 Task: Create a scrum project WorkWave.
Action: Mouse moved to (207, 53)
Screenshot: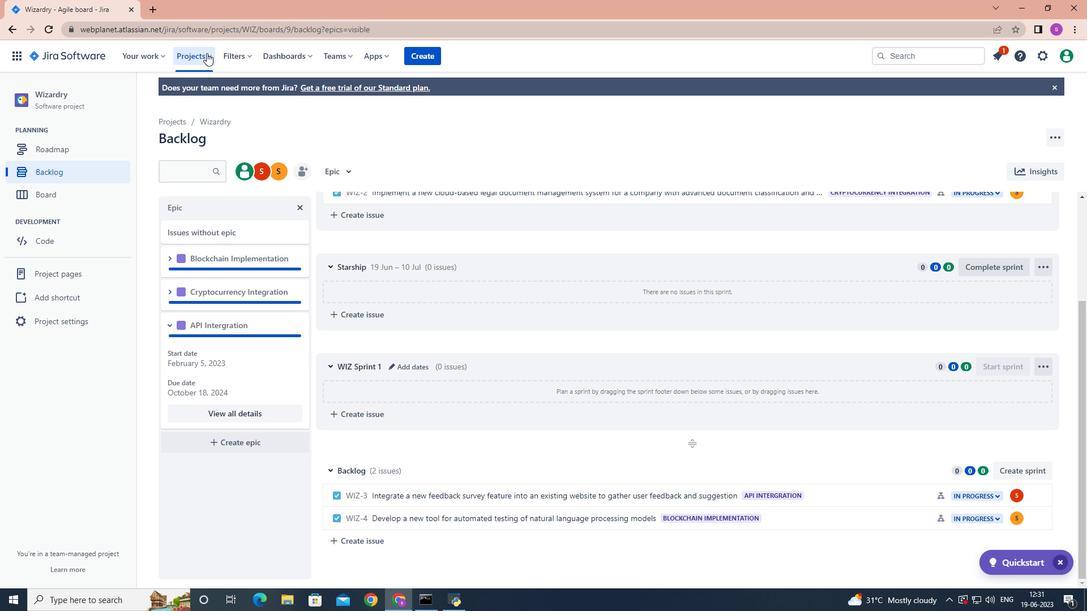 
Action: Mouse pressed left at (207, 53)
Screenshot: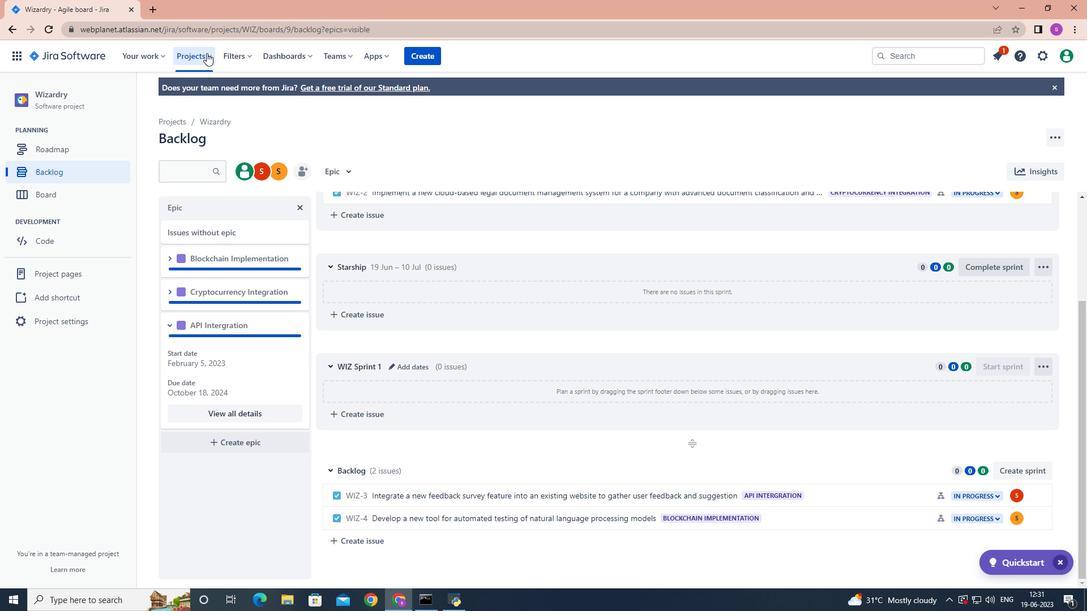 
Action: Mouse moved to (225, 284)
Screenshot: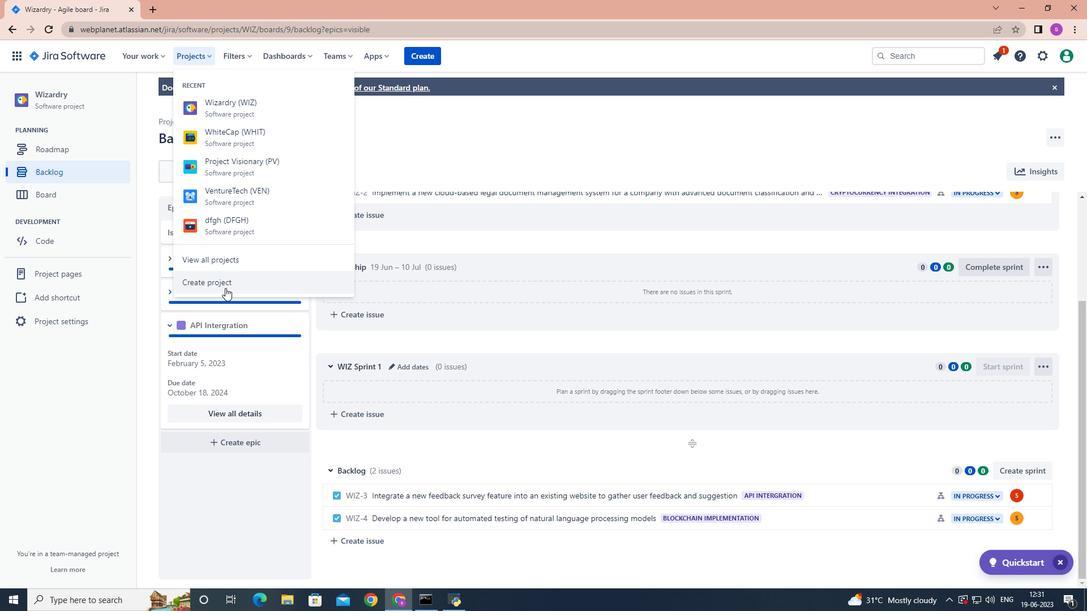 
Action: Mouse pressed left at (225, 284)
Screenshot: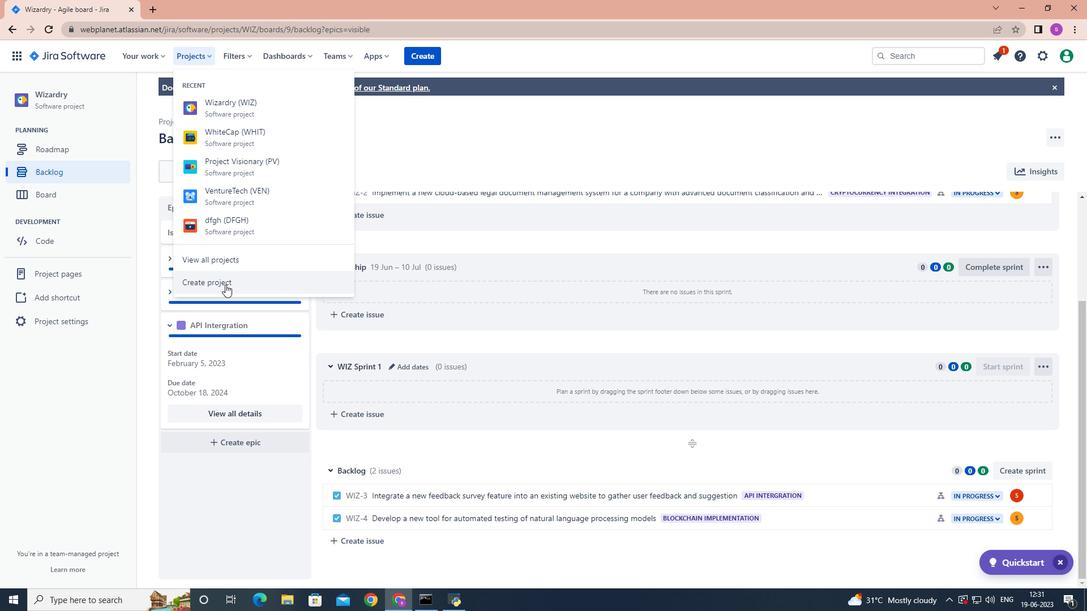 
Action: Mouse moved to (423, 283)
Screenshot: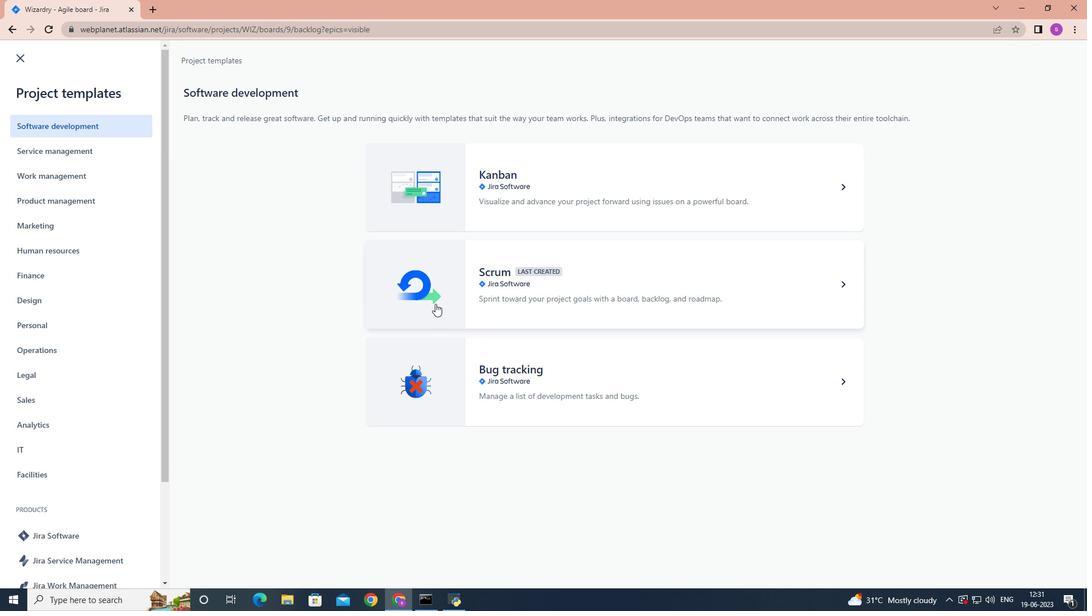 
Action: Mouse pressed left at (423, 283)
Screenshot: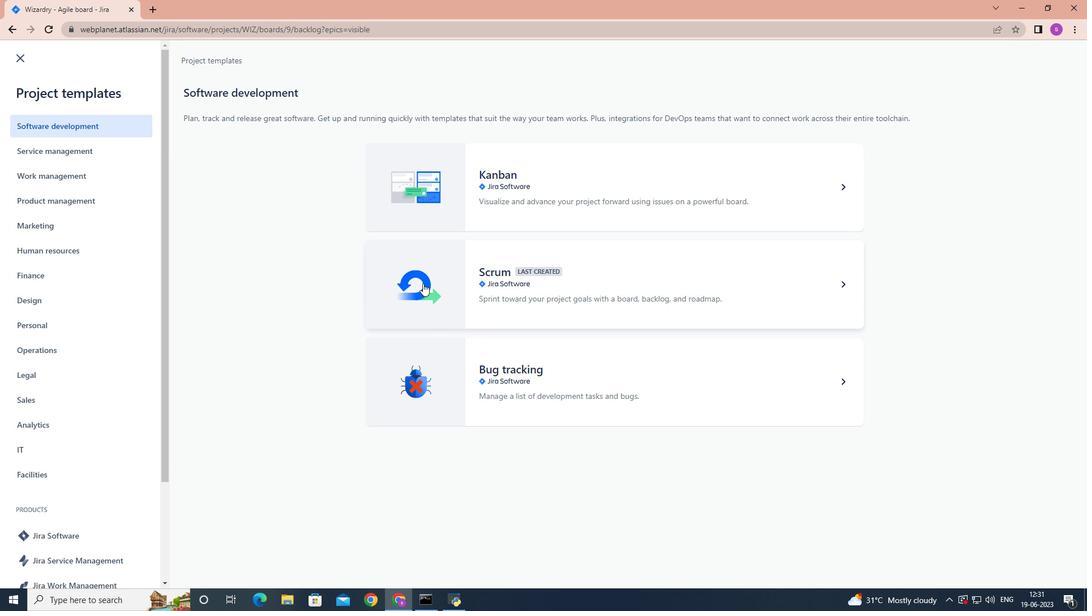 
Action: Mouse moved to (840, 562)
Screenshot: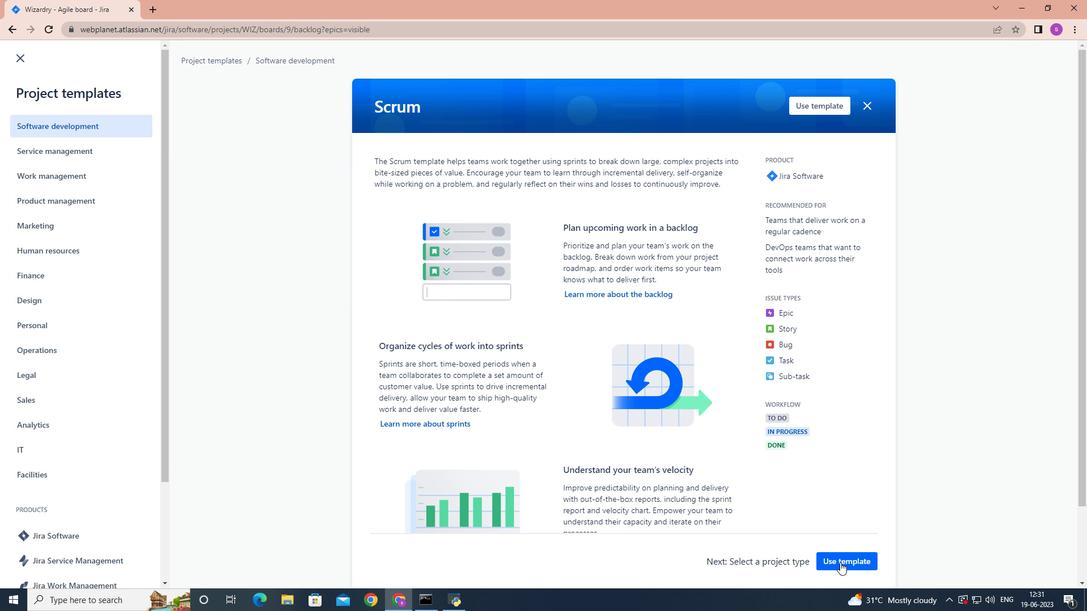 
Action: Mouse pressed left at (840, 562)
Screenshot: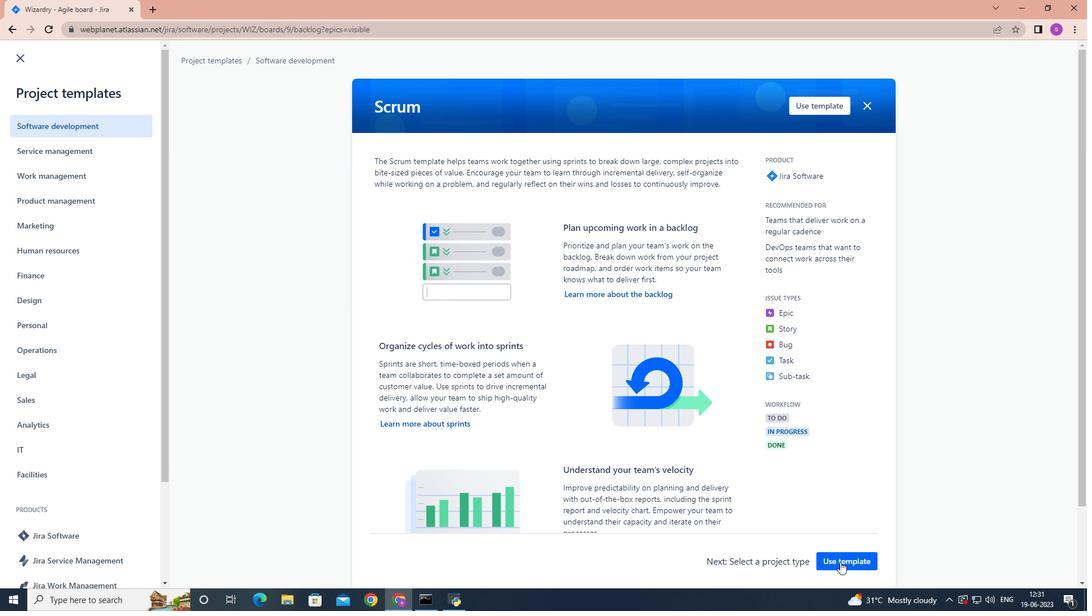
Action: Mouse moved to (466, 555)
Screenshot: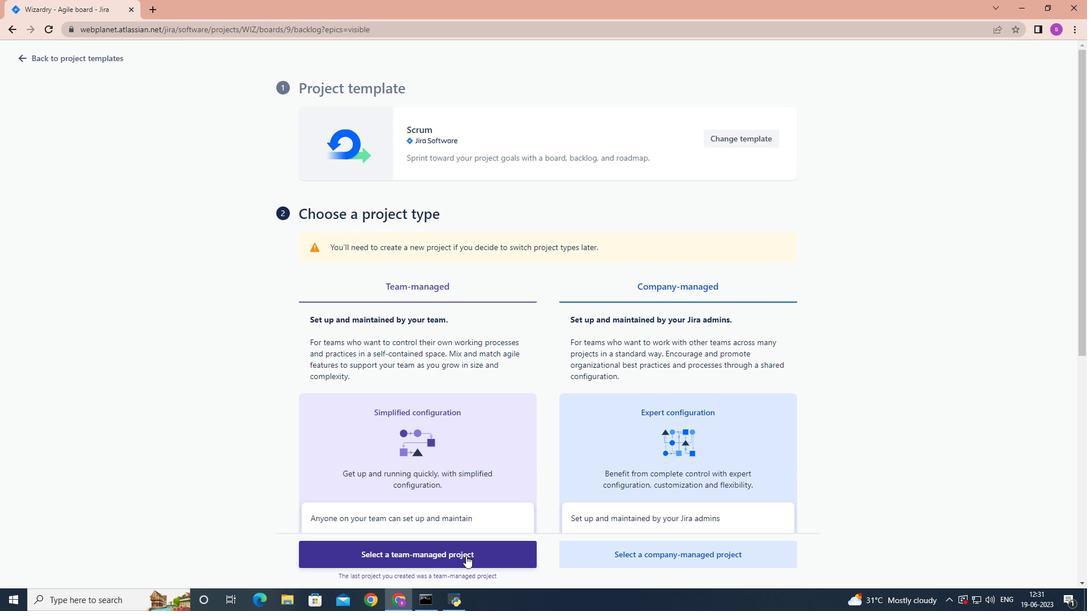 
Action: Mouse pressed left at (466, 555)
Screenshot: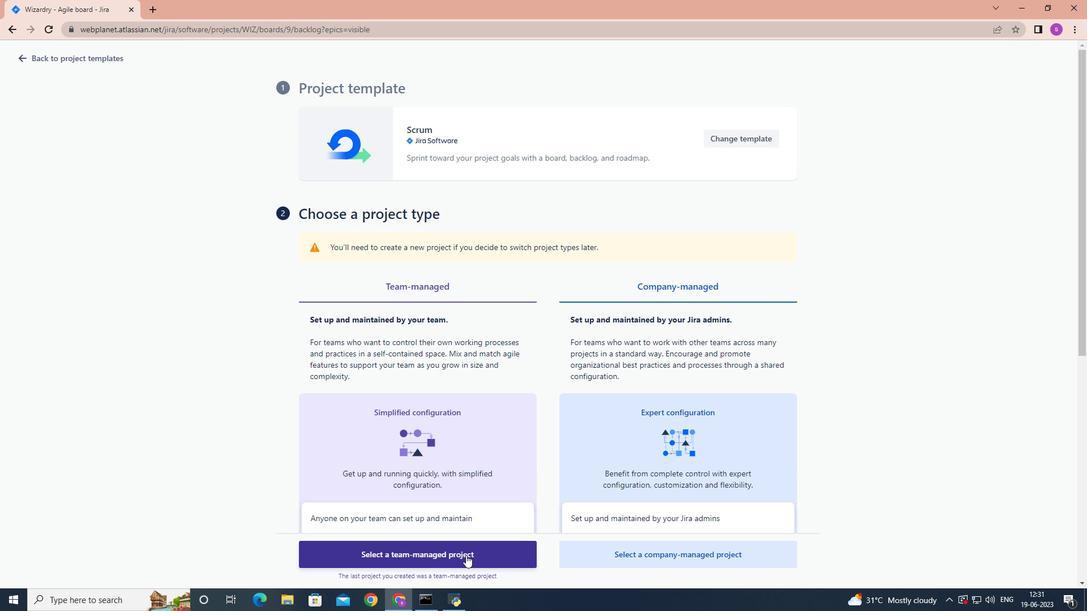 
Action: Mouse moved to (406, 483)
Screenshot: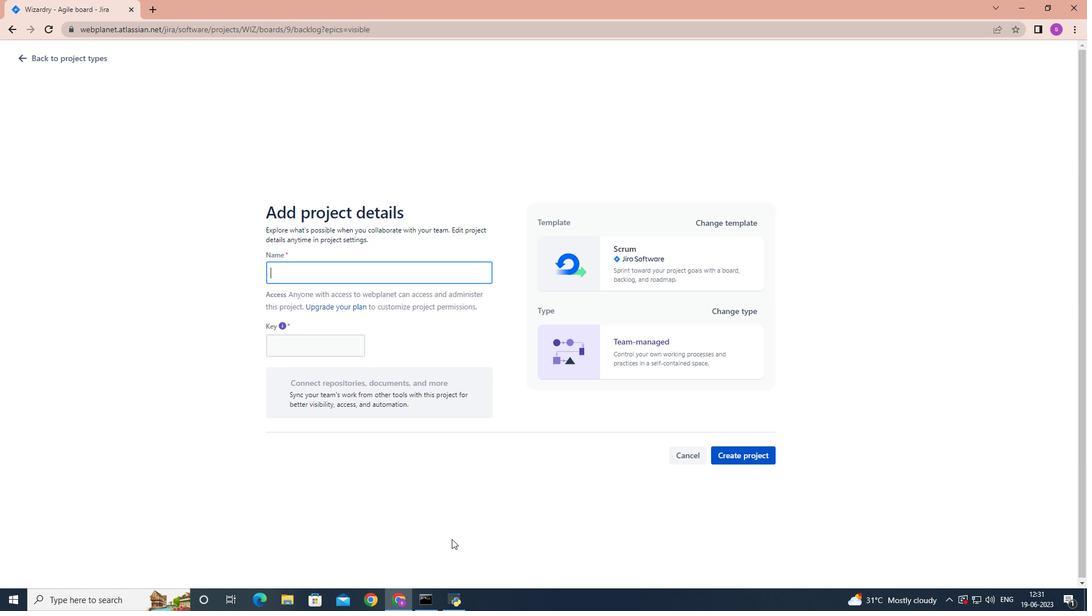 
Action: Key pressed <Key.shift>Work<Key.shift>wa<Key.backspace><Key.backspace><Key.shift>Wave
Screenshot: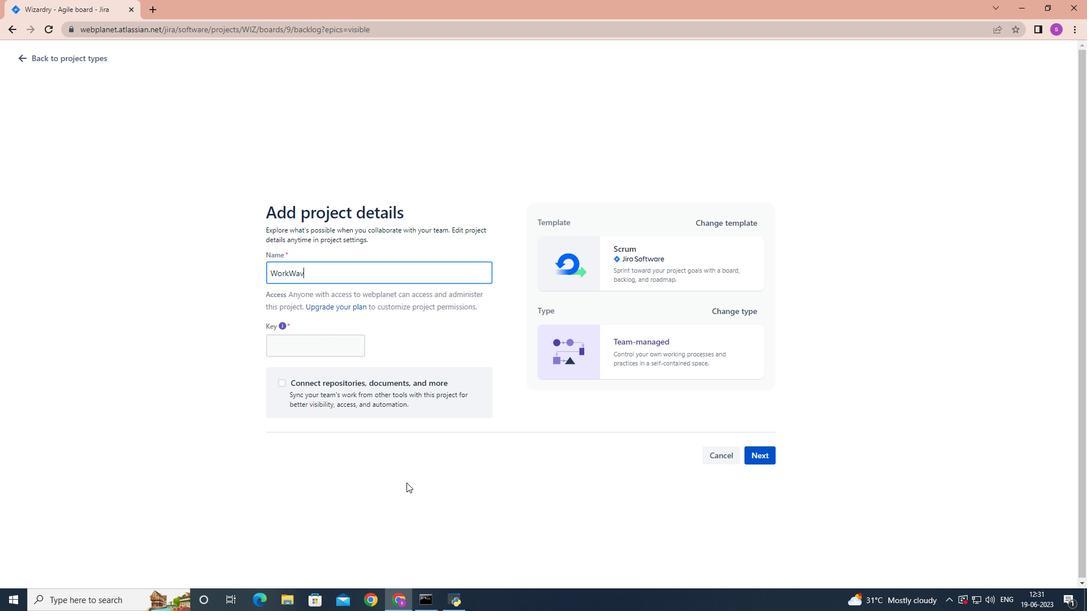 
Action: Mouse moved to (759, 460)
Screenshot: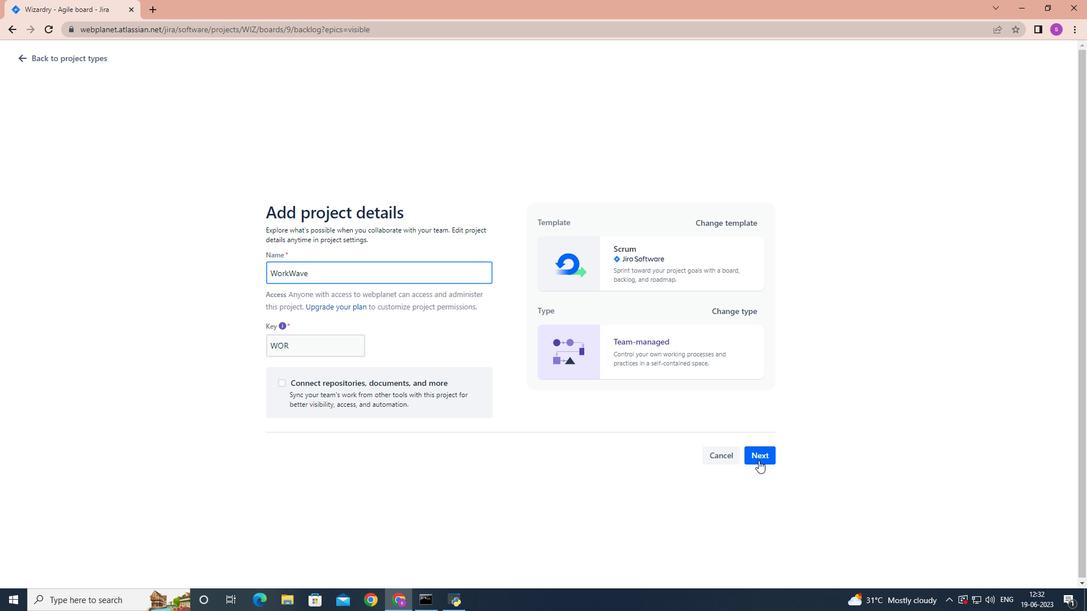 
Action: Mouse pressed left at (759, 460)
Screenshot: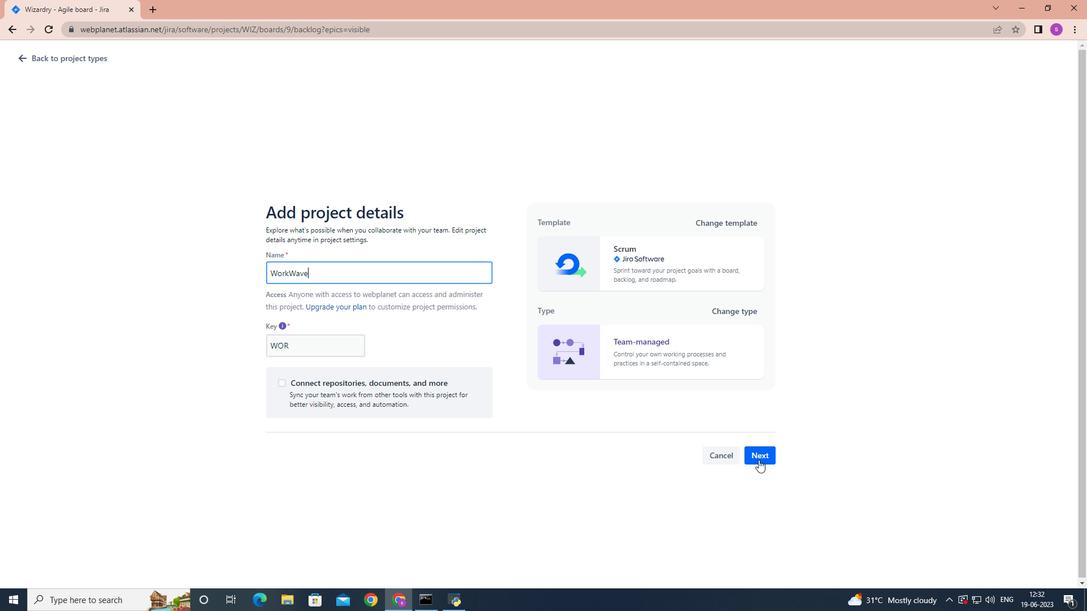 
Action: Mouse moved to (356, 432)
Screenshot: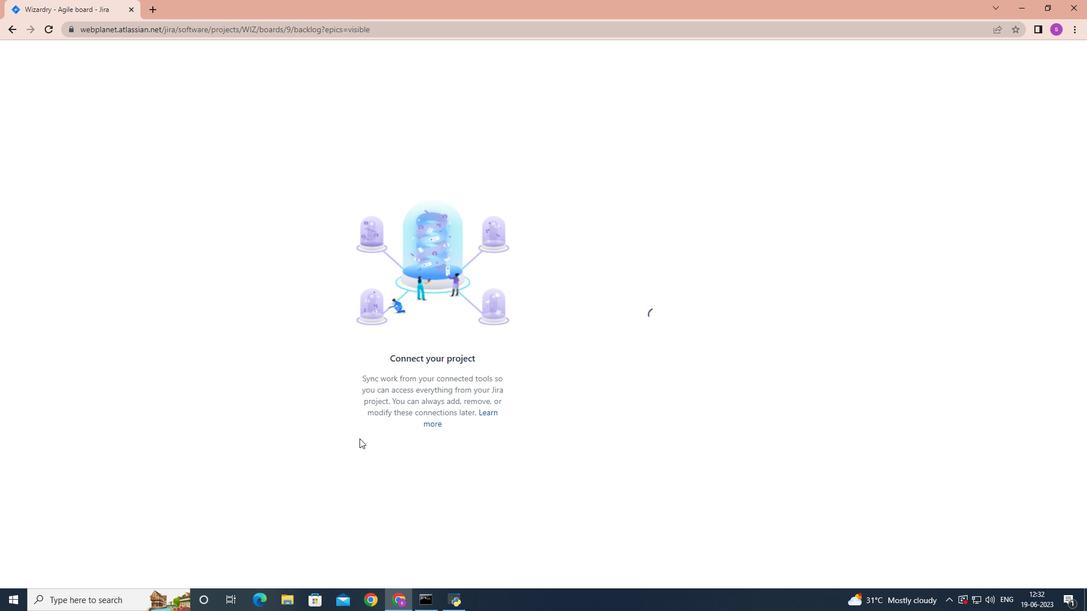 
